 Task: Add a location "123 William Street, New York, NY, USA".
Action: Mouse moved to (670, 168)
Screenshot: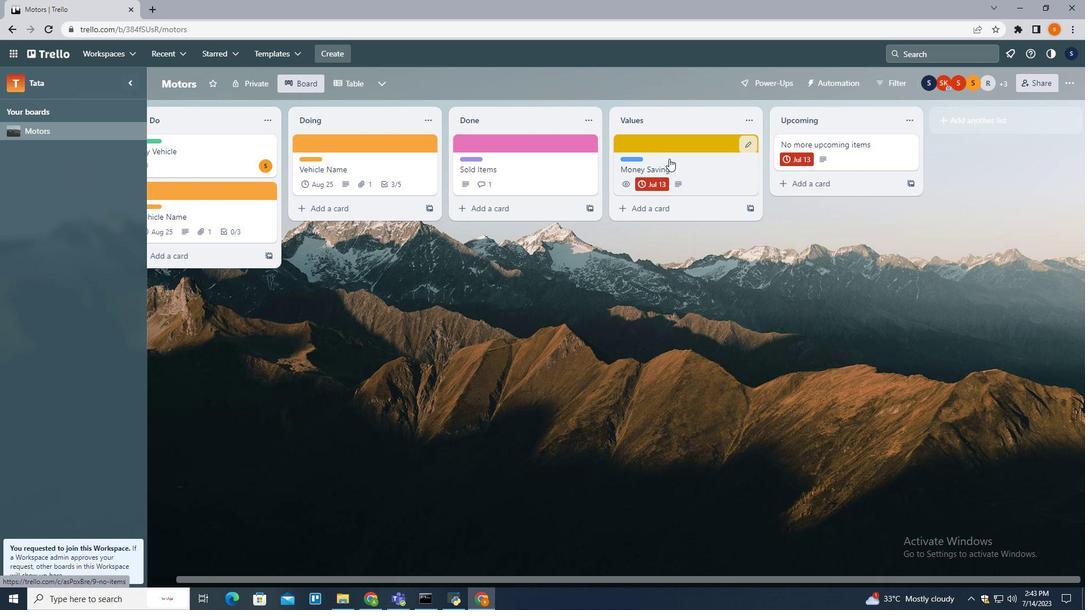 
Action: Mouse pressed left at (670, 168)
Screenshot: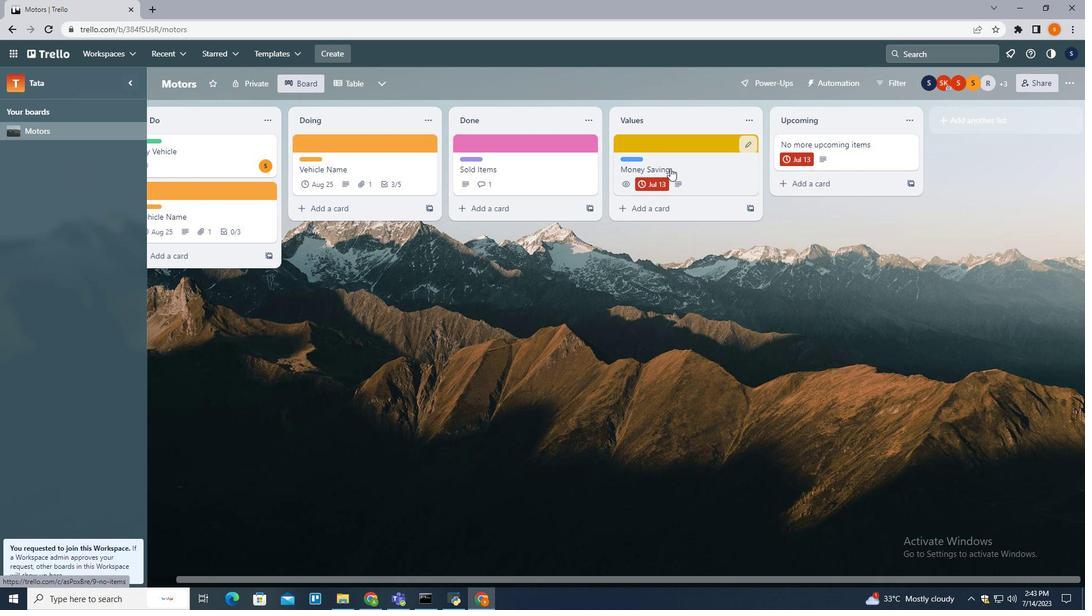 
Action: Mouse moved to (682, 357)
Screenshot: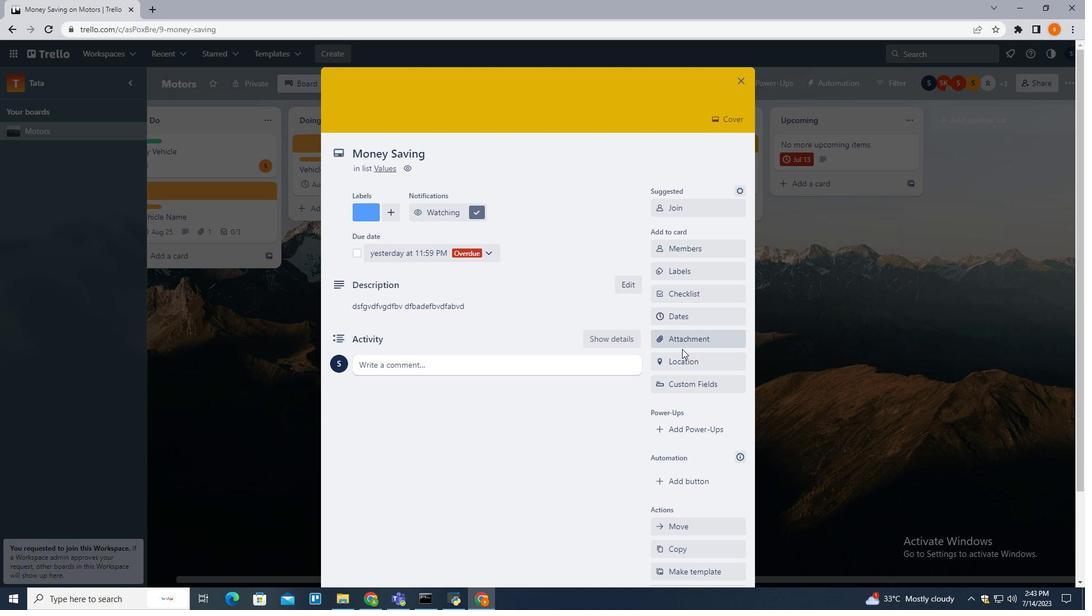 
Action: Mouse pressed left at (682, 357)
Screenshot: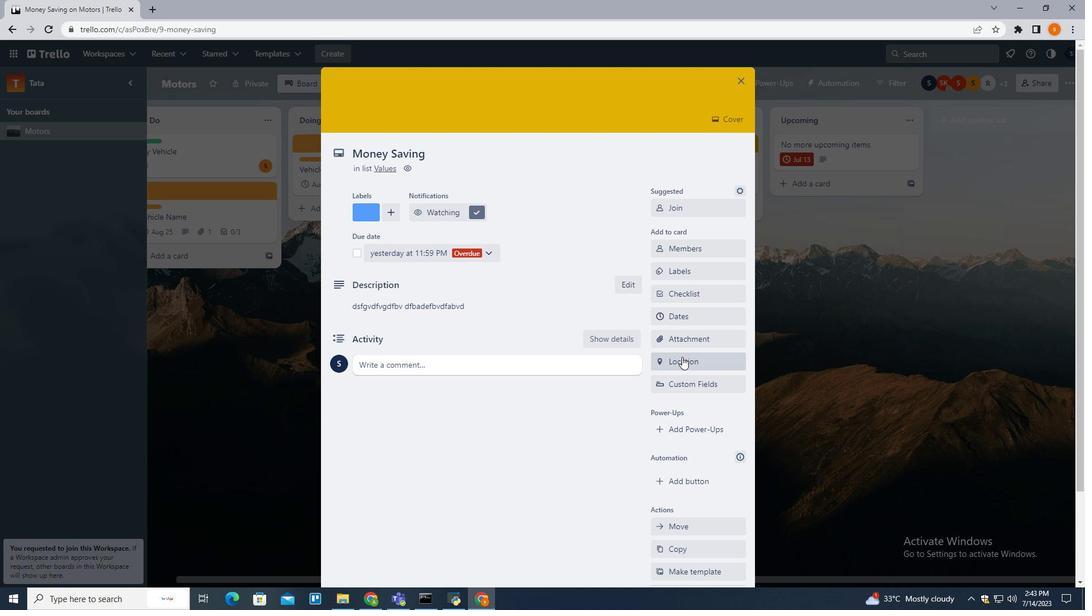 
Action: Mouse moved to (699, 422)
Screenshot: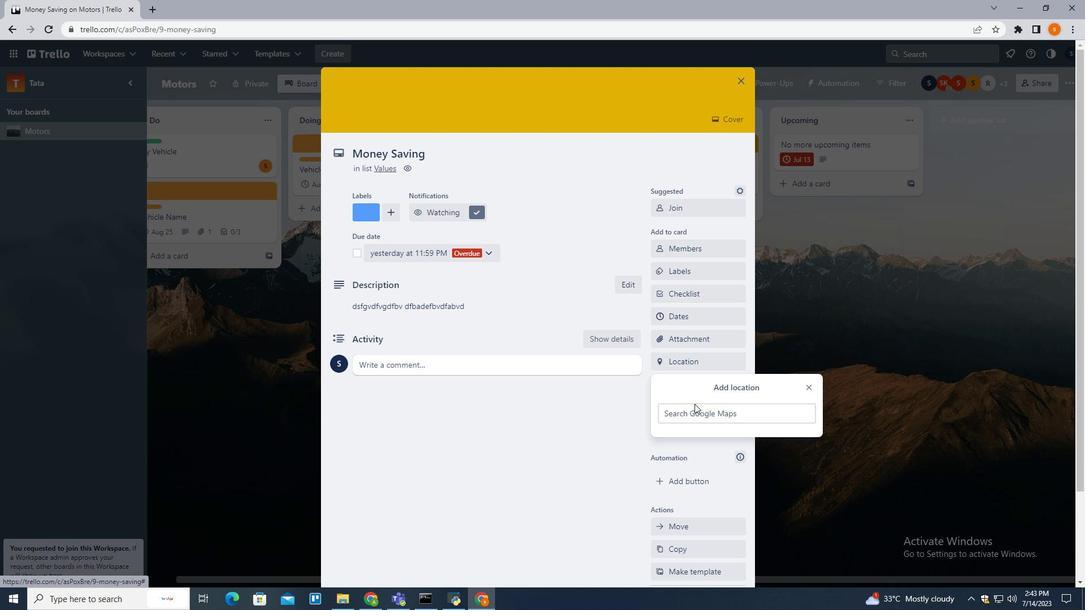 
Action: Mouse pressed left at (699, 422)
Screenshot: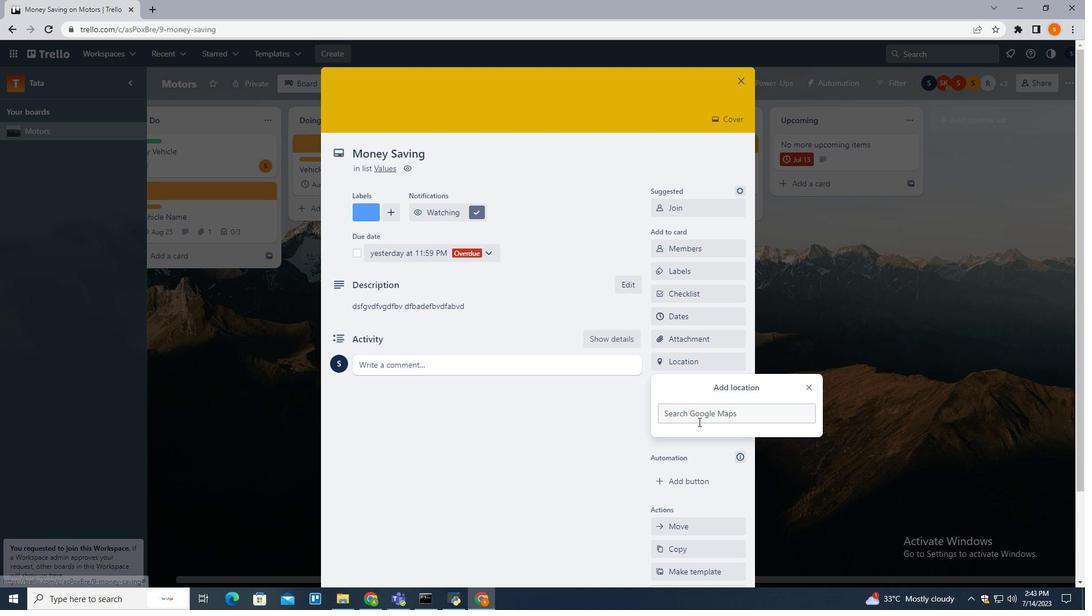 
Action: Key pressed 1233<Key.backspace><Key.space>
Screenshot: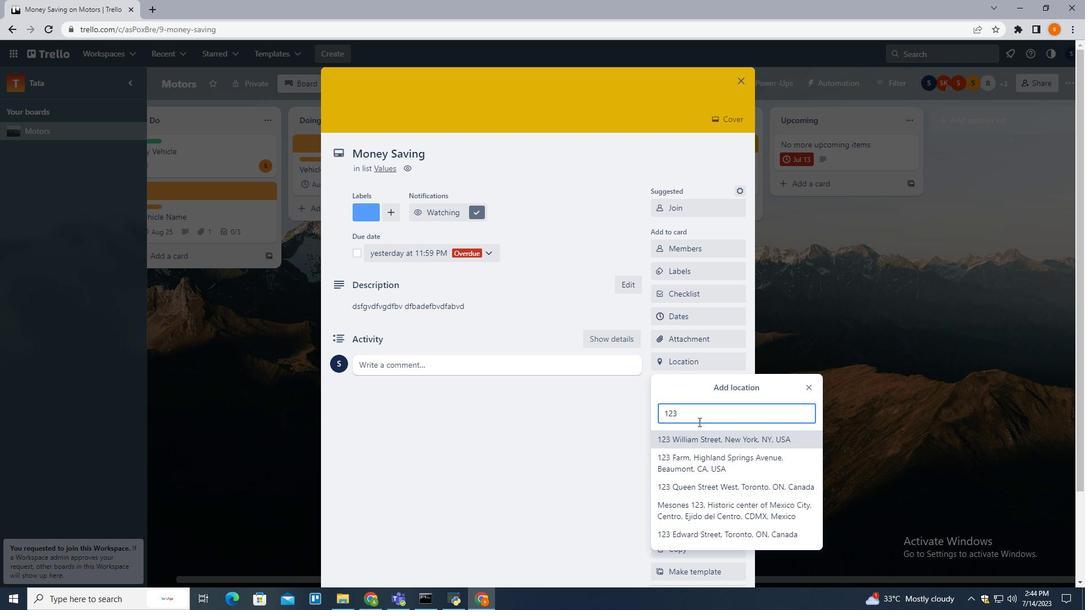 
Action: Mouse moved to (734, 441)
Screenshot: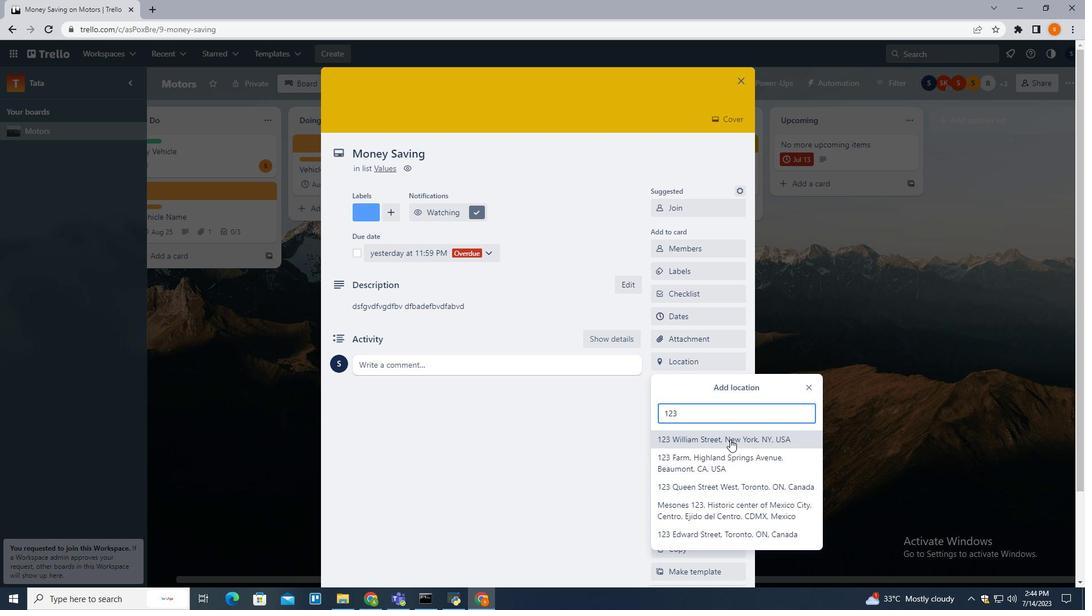 
Action: Mouse pressed left at (734, 441)
Screenshot: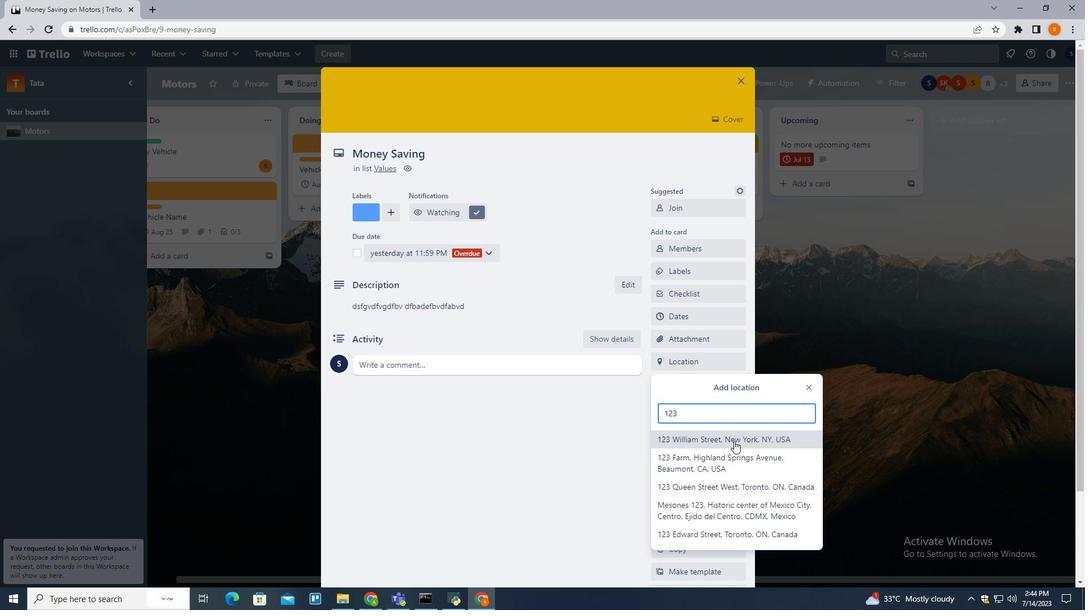 
Action: Mouse moved to (703, 456)
Screenshot: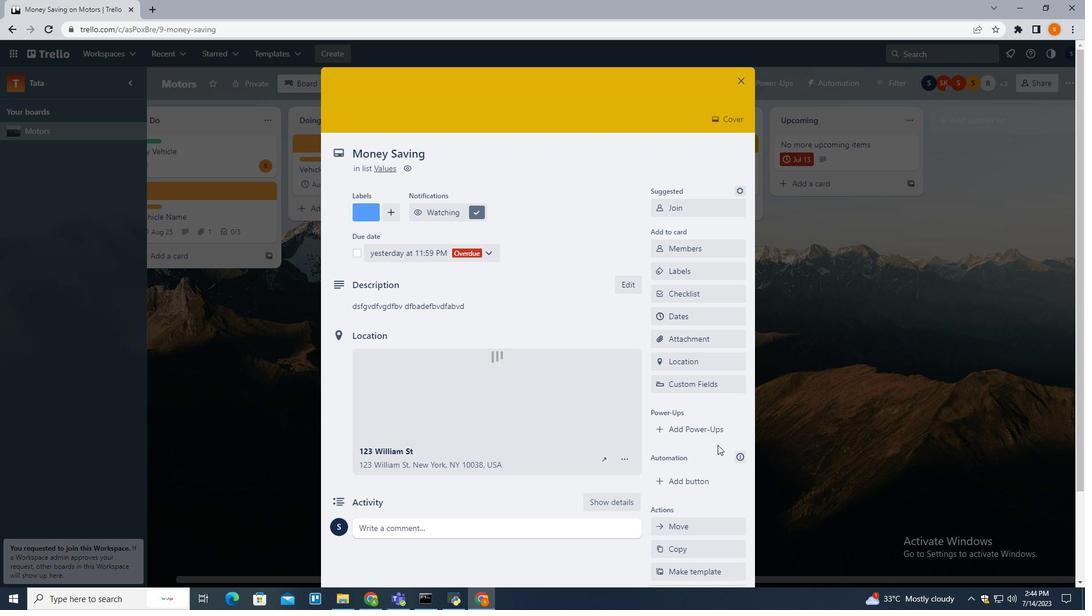 
